 Task: Check the percentage active listings of beach access in the last 5 years.
Action: Mouse moved to (572, 277)
Screenshot: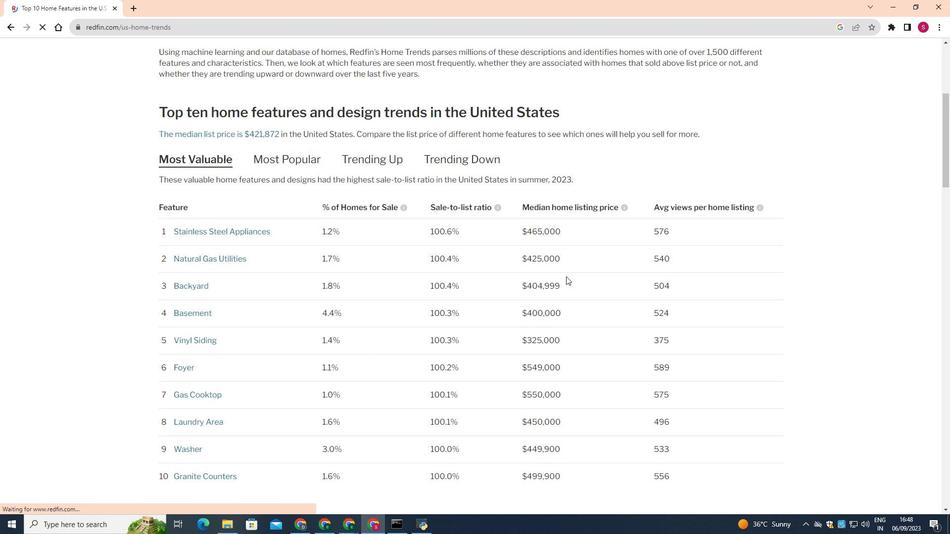
Action: Mouse scrolled (572, 277) with delta (0, 0)
Screenshot: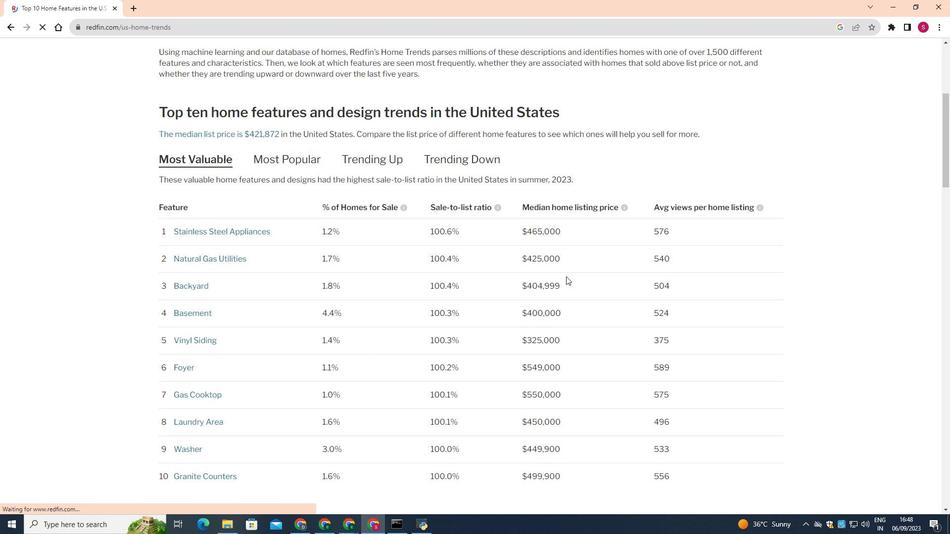 
Action: Mouse moved to (570, 281)
Screenshot: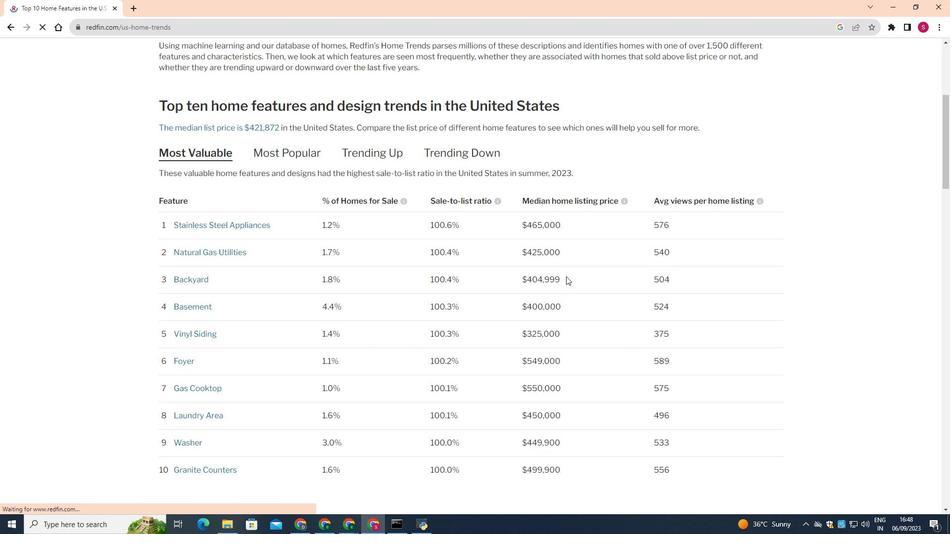 
Action: Mouse scrolled (570, 280) with delta (0, 0)
Screenshot: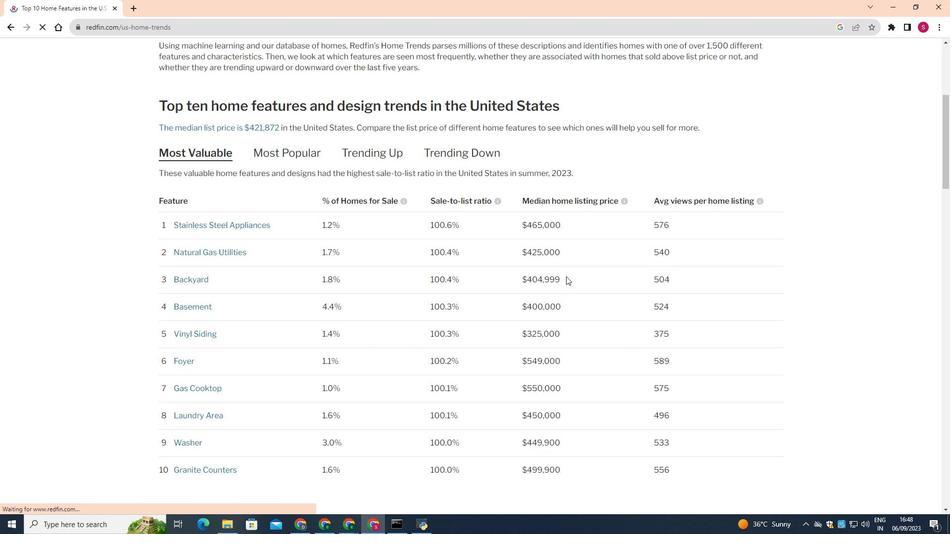 
Action: Mouse scrolled (570, 280) with delta (0, 0)
Screenshot: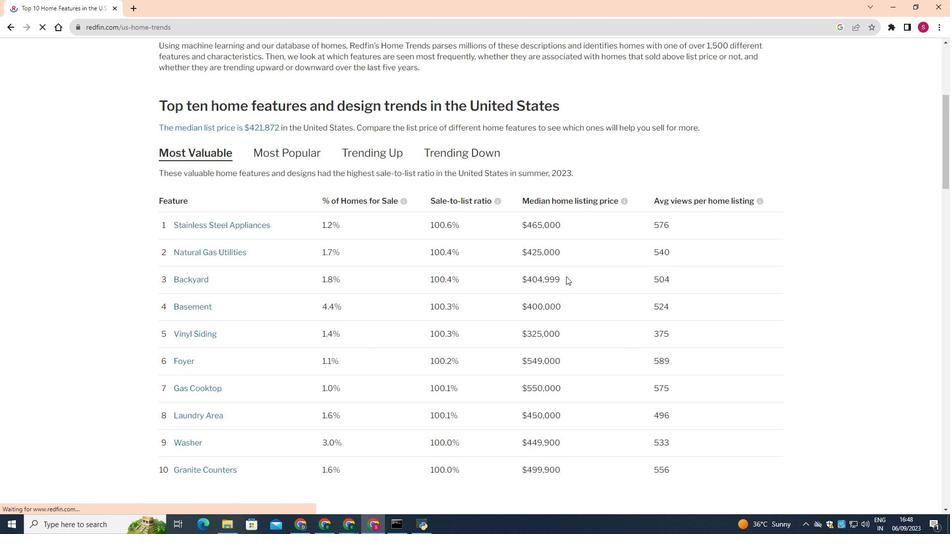 
Action: Mouse scrolled (570, 280) with delta (0, 0)
Screenshot: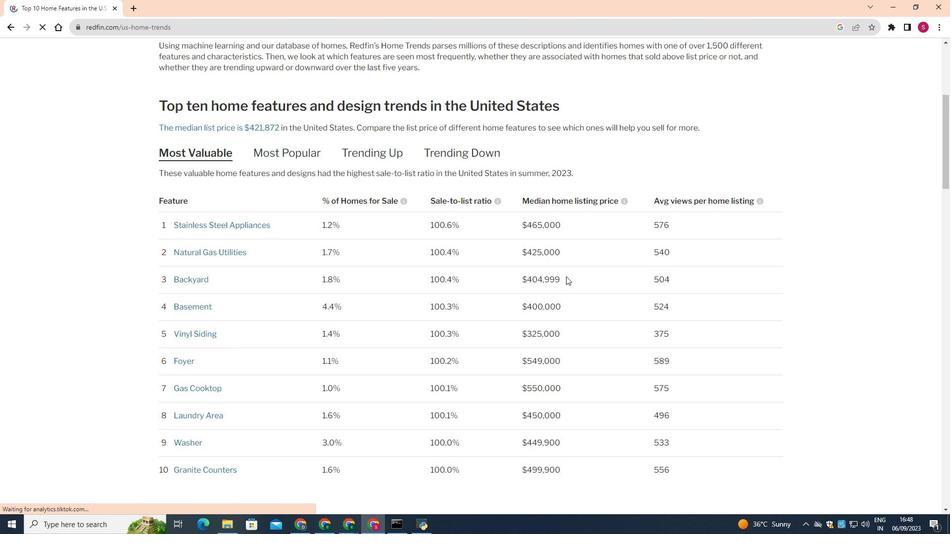 
Action: Mouse scrolled (570, 280) with delta (0, 0)
Screenshot: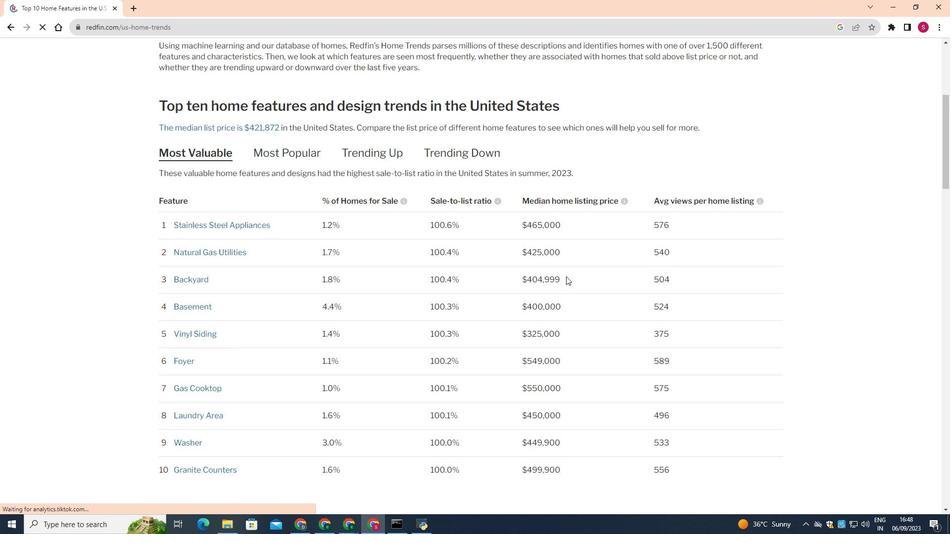 
Action: Mouse scrolled (570, 280) with delta (0, 0)
Screenshot: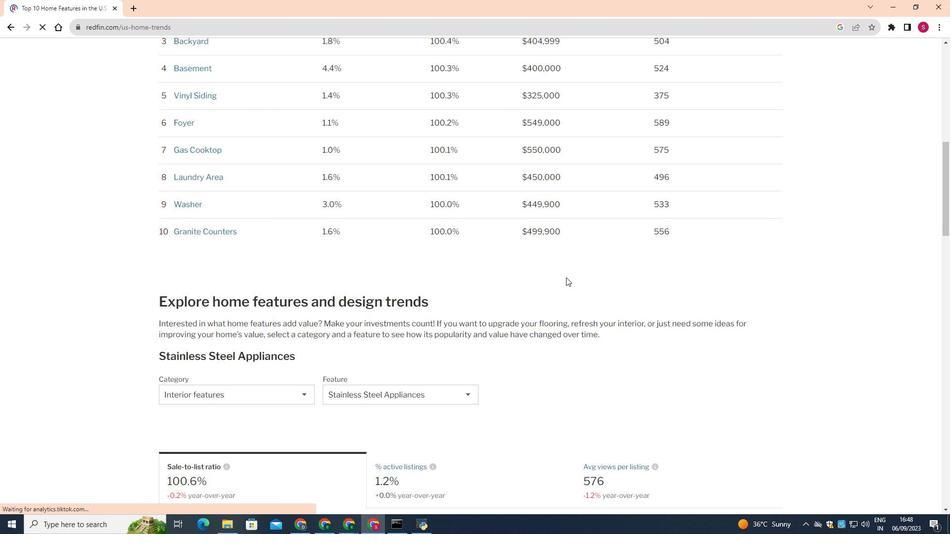 
Action: Mouse scrolled (570, 280) with delta (0, 0)
Screenshot: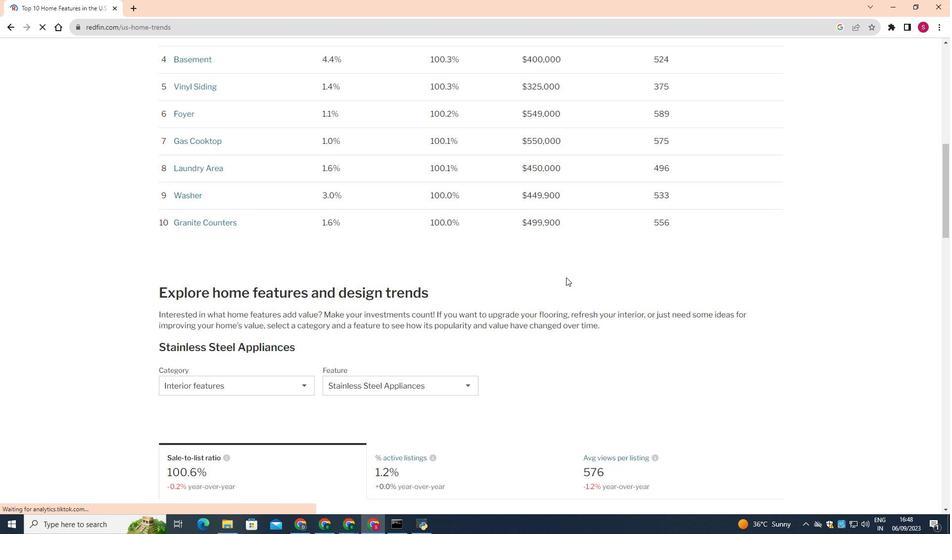 
Action: Mouse scrolled (570, 280) with delta (0, 0)
Screenshot: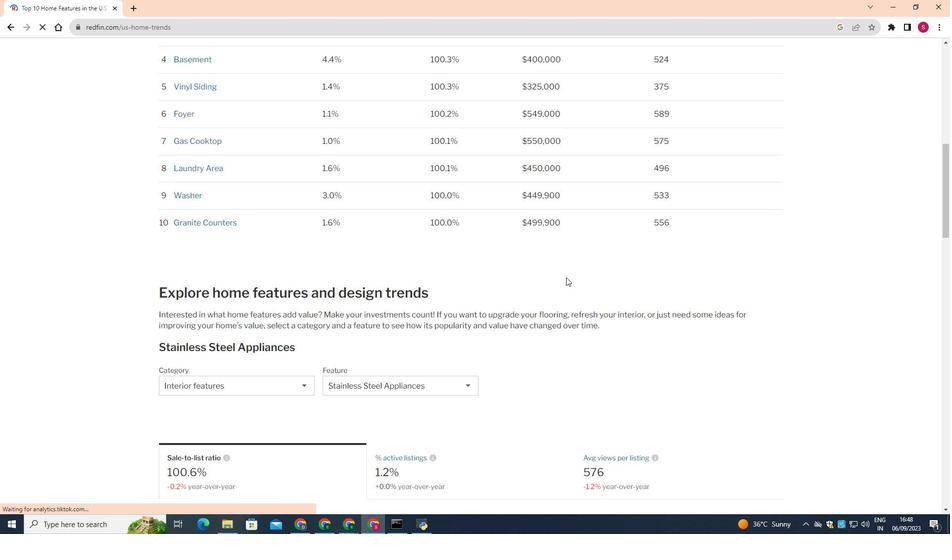
Action: Mouse moved to (570, 282)
Screenshot: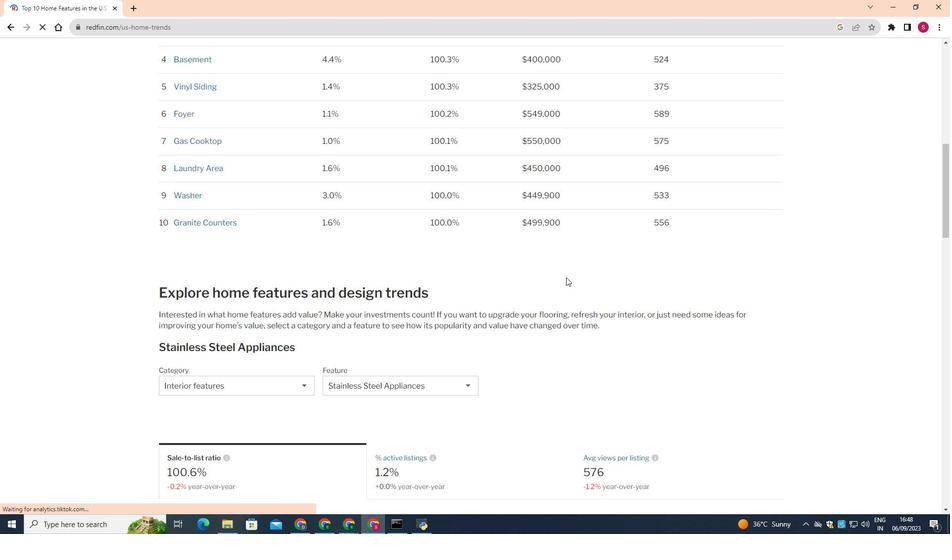 
Action: Mouse scrolled (570, 281) with delta (0, 0)
Screenshot: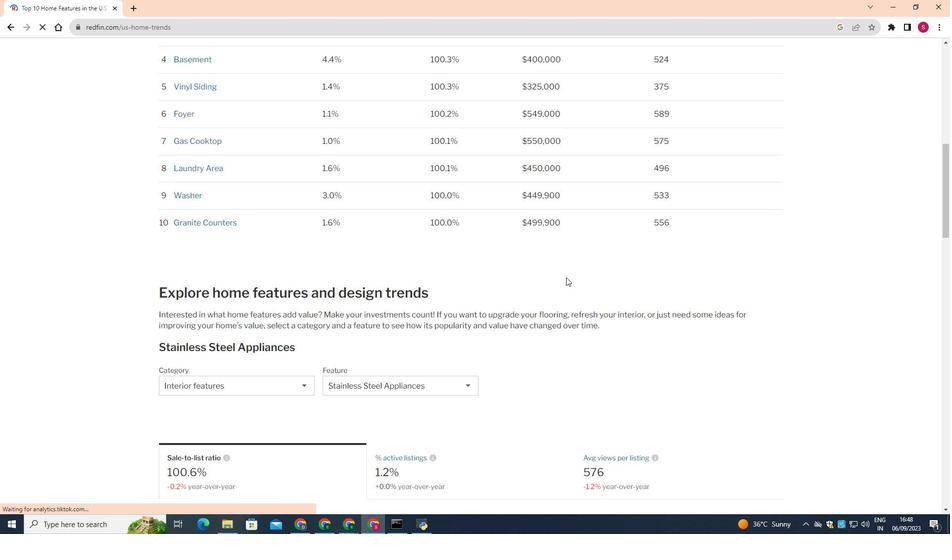 
Action: Mouse scrolled (570, 281) with delta (0, 0)
Screenshot: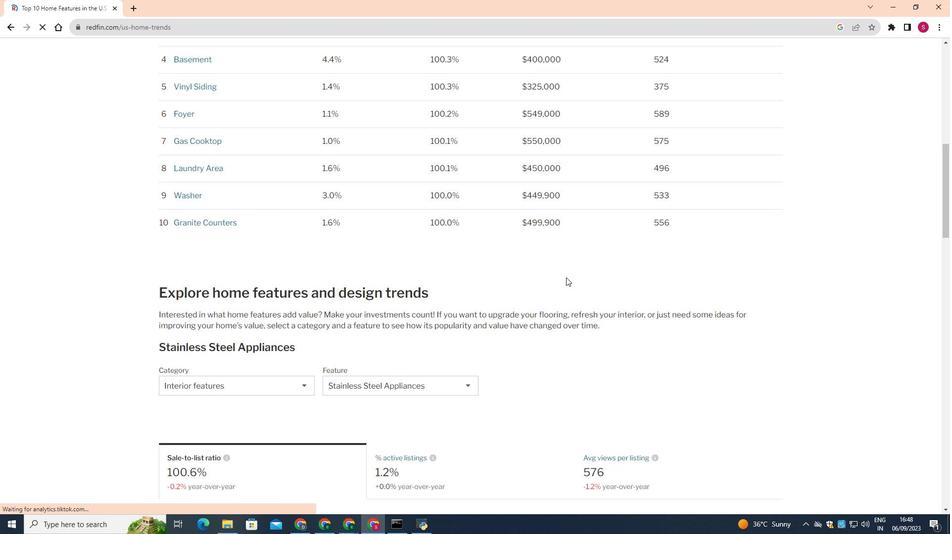 
Action: Mouse scrolled (570, 281) with delta (0, 0)
Screenshot: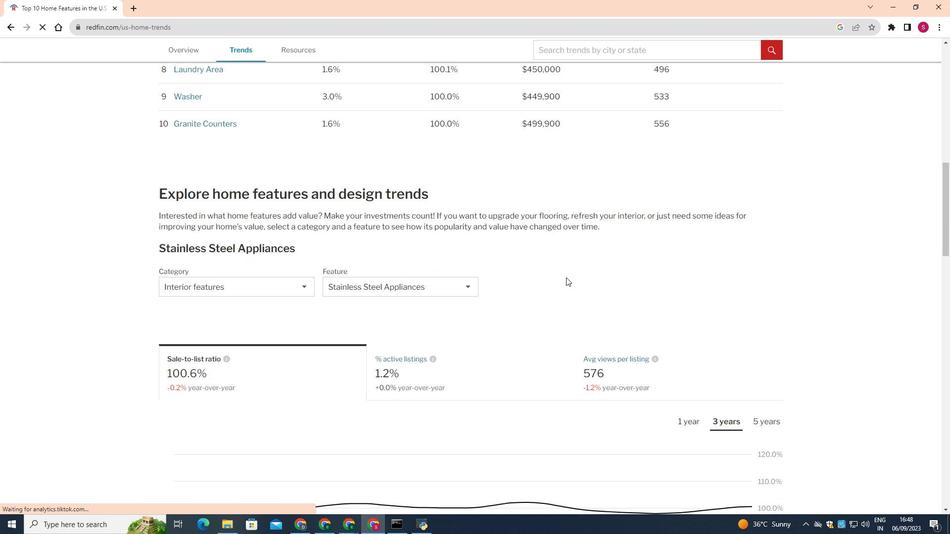 
Action: Mouse scrolled (570, 281) with delta (0, 0)
Screenshot: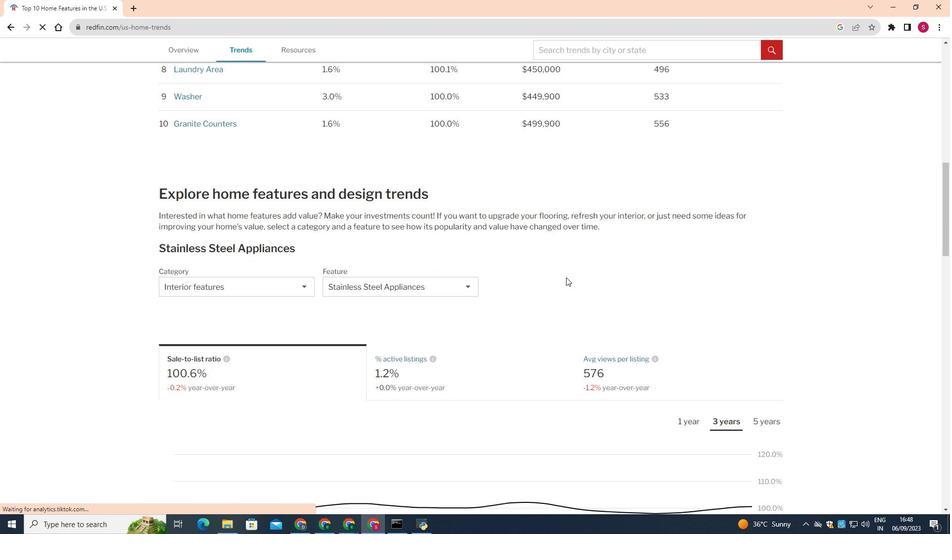 
Action: Mouse moved to (291, 288)
Screenshot: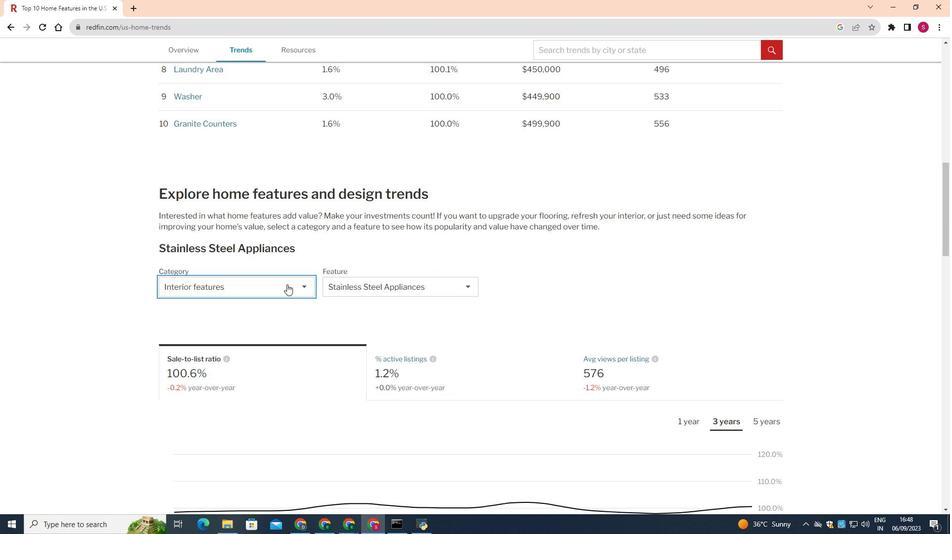 
Action: Mouse pressed left at (291, 288)
Screenshot: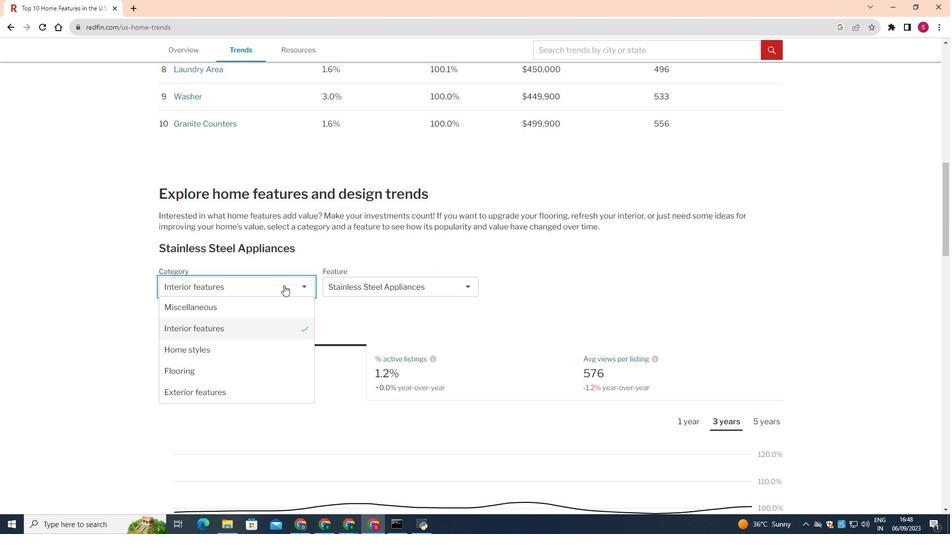 
Action: Mouse moved to (266, 309)
Screenshot: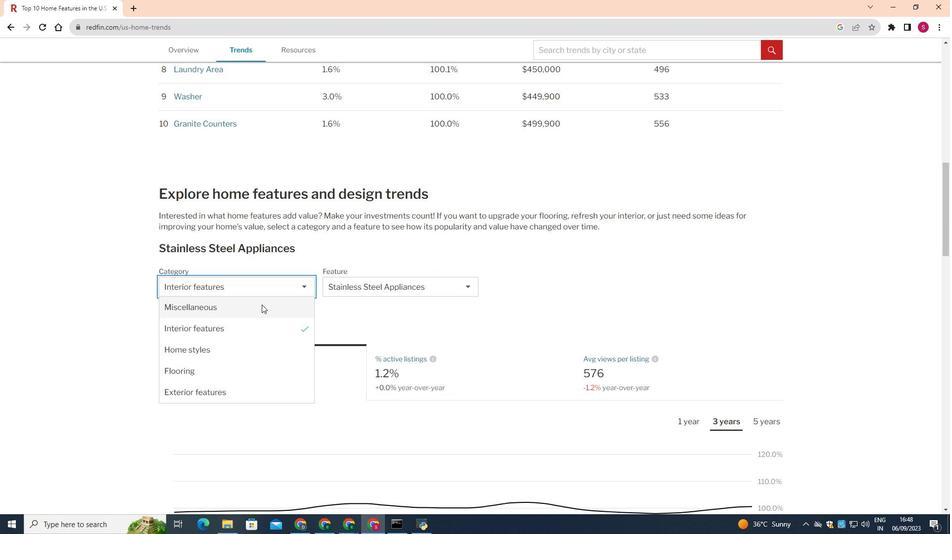 
Action: Mouse pressed left at (266, 309)
Screenshot: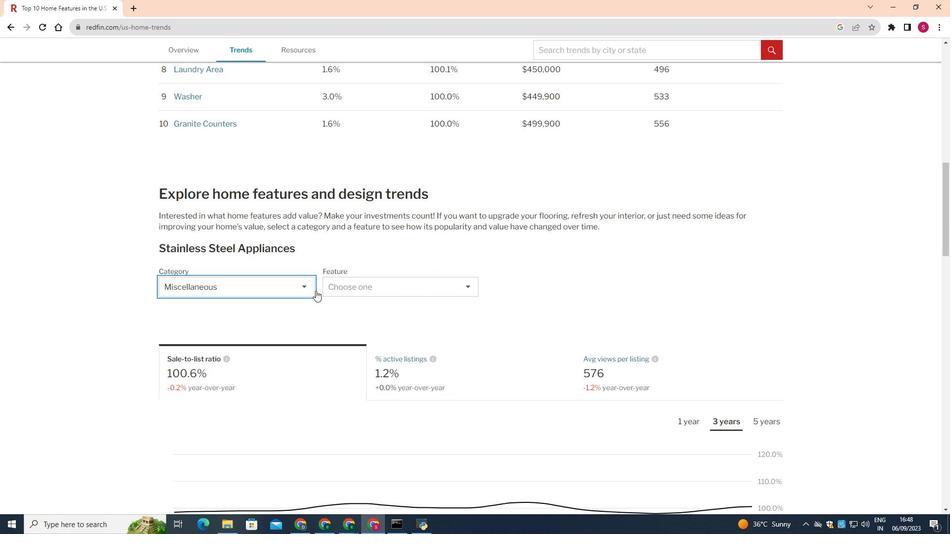 
Action: Mouse moved to (365, 286)
Screenshot: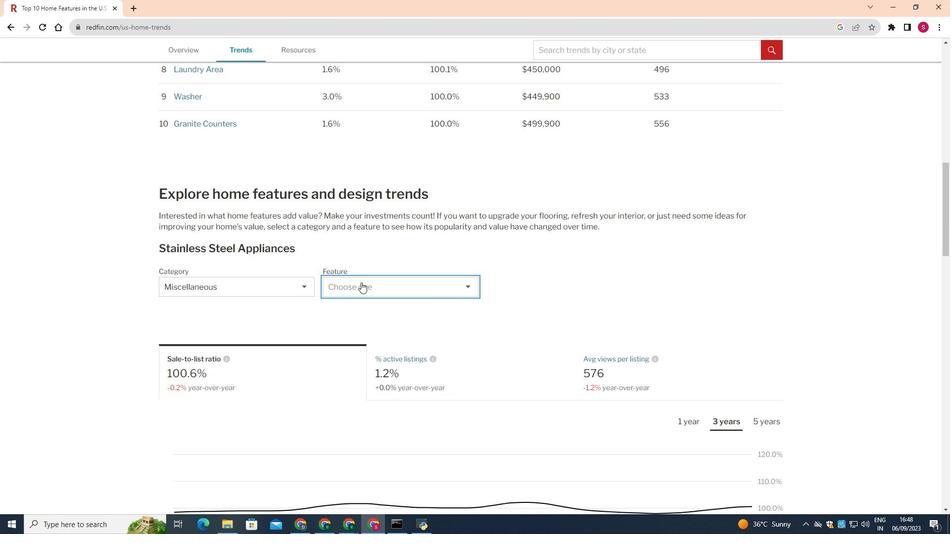 
Action: Mouse pressed left at (365, 286)
Screenshot: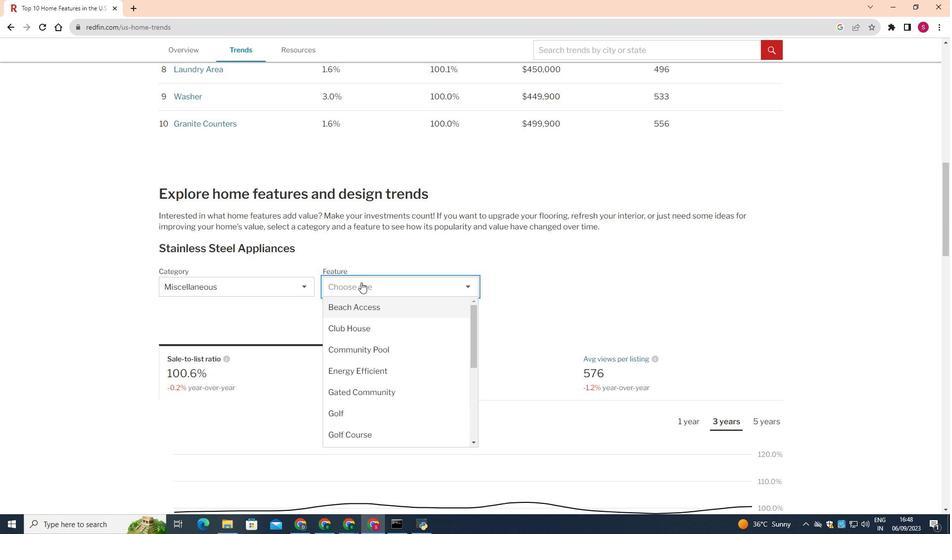 
Action: Mouse moved to (367, 313)
Screenshot: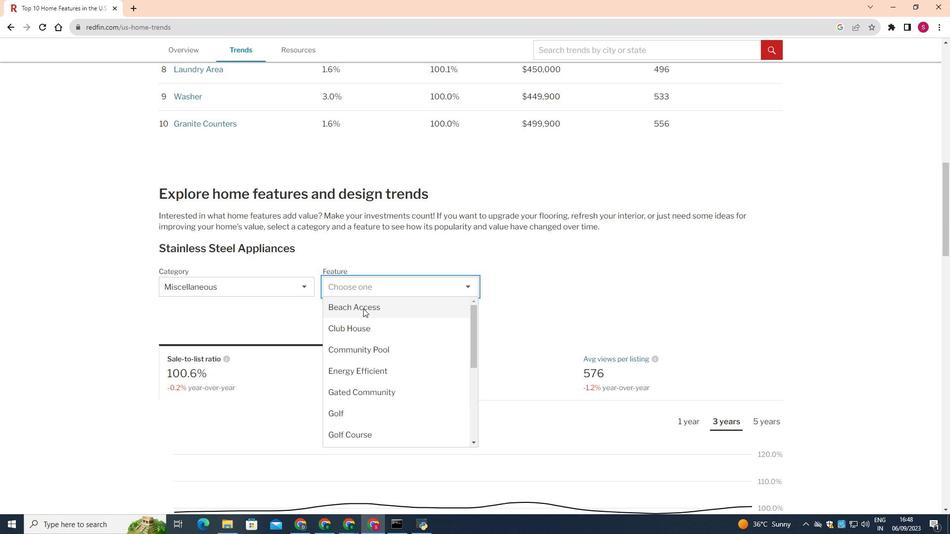 
Action: Mouse pressed left at (367, 313)
Screenshot: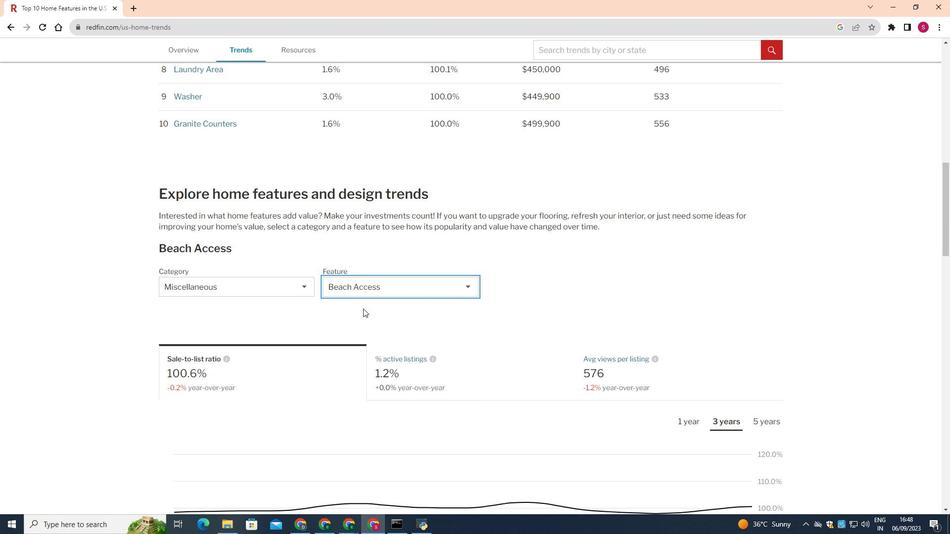 
Action: Mouse moved to (473, 380)
Screenshot: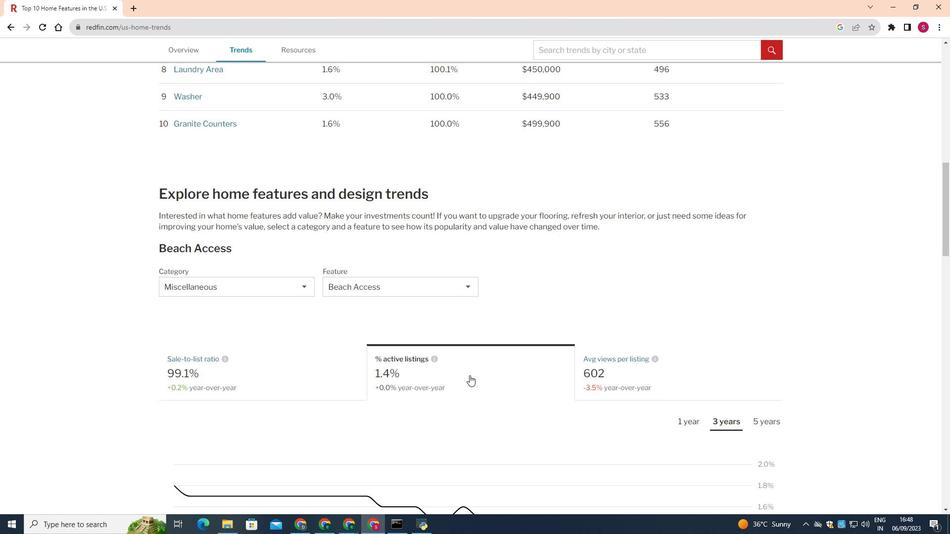 
Action: Mouse pressed left at (473, 380)
Screenshot: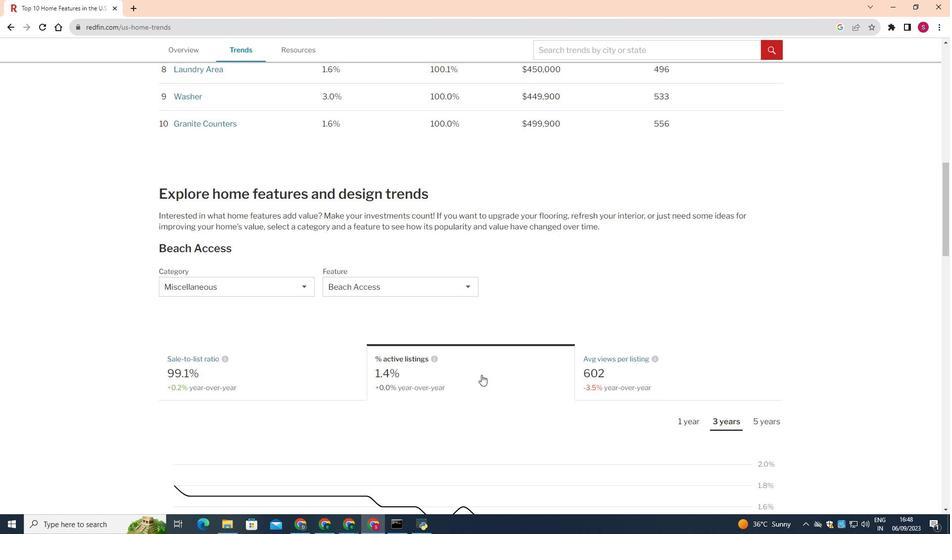 
Action: Mouse moved to (776, 426)
Screenshot: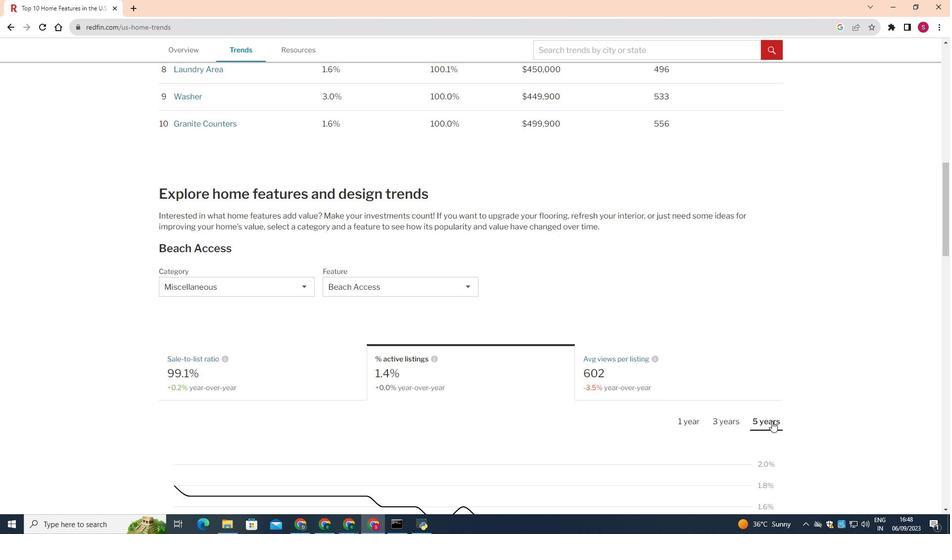 
Action: Mouse pressed left at (776, 426)
Screenshot: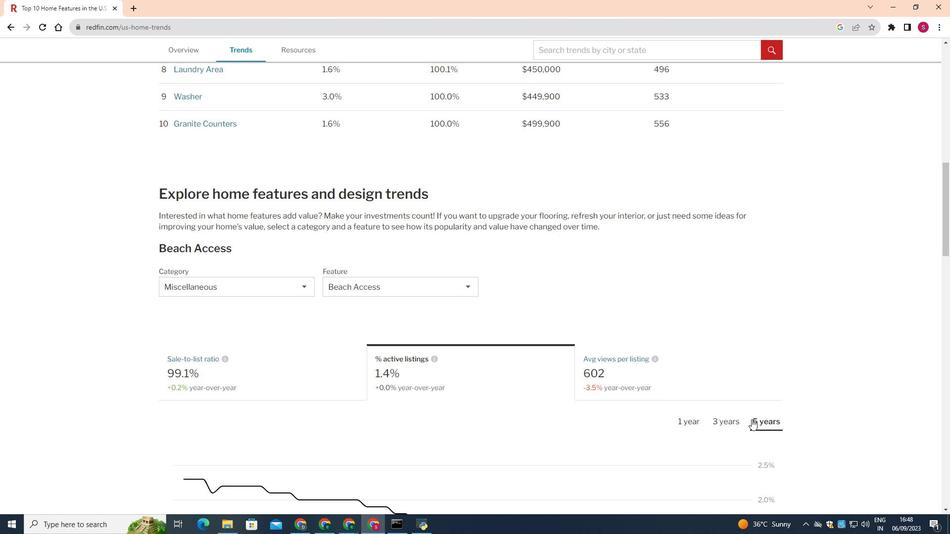 
Action: Mouse moved to (588, 374)
Screenshot: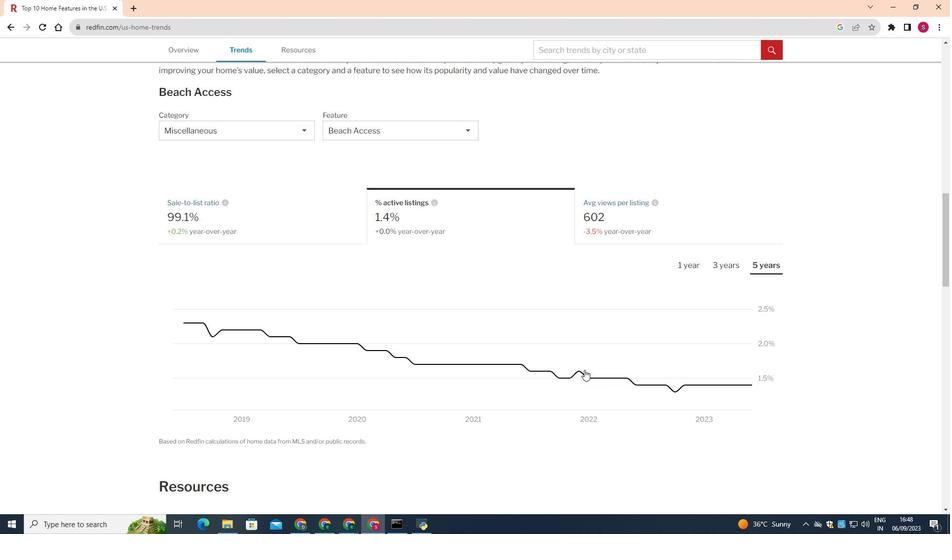 
Action: Mouse scrolled (588, 374) with delta (0, 0)
Screenshot: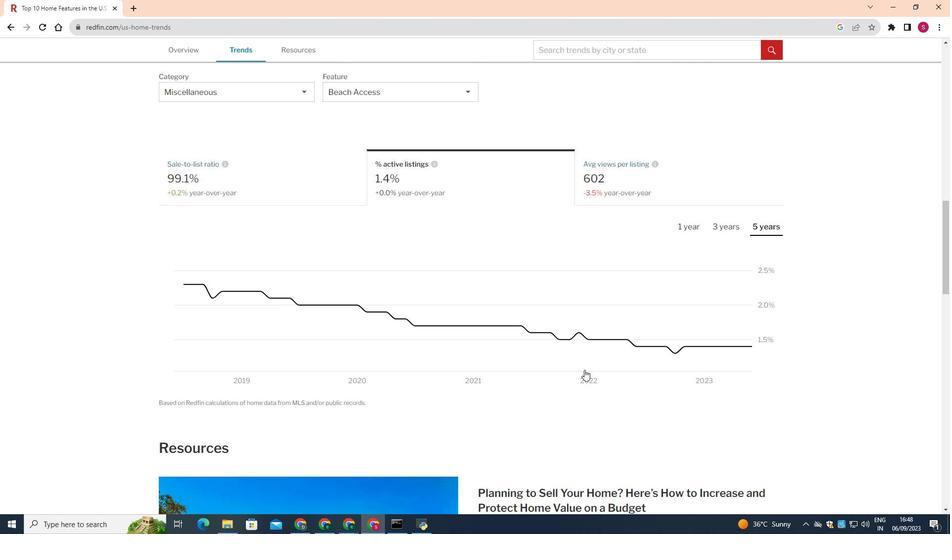 
Action: Mouse scrolled (588, 374) with delta (0, 0)
Screenshot: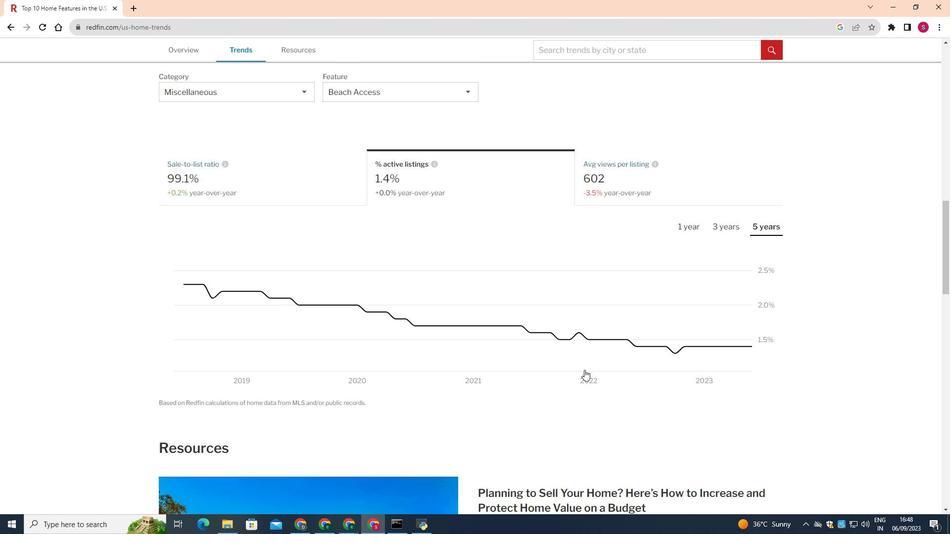 
Action: Mouse scrolled (588, 374) with delta (0, 0)
Screenshot: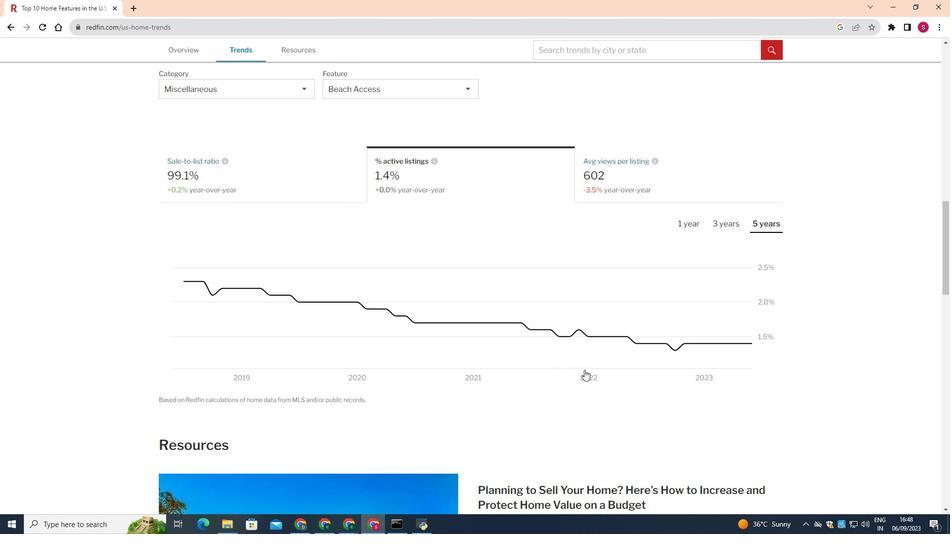 
Action: Mouse scrolled (588, 374) with delta (0, 0)
Screenshot: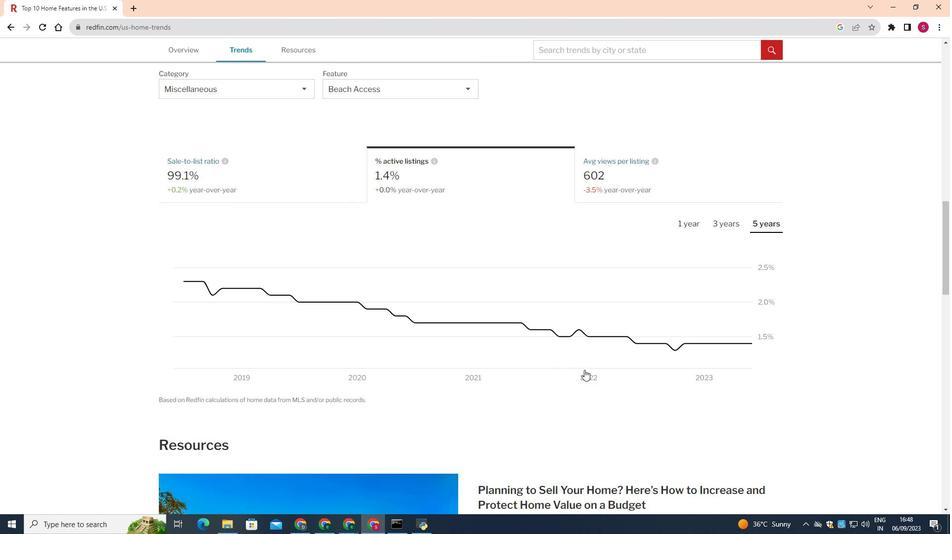 
Action: Mouse moved to (588, 374)
Screenshot: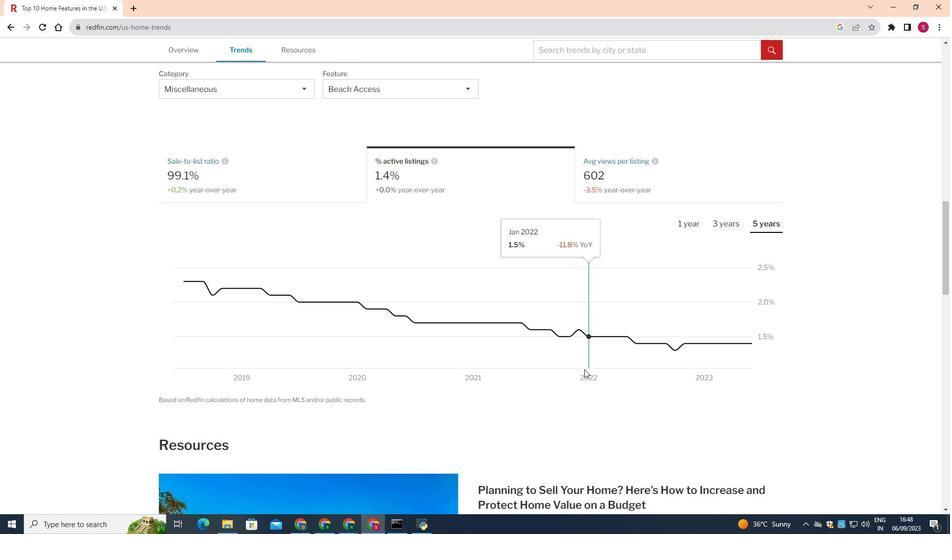 
